 Task: Use the formula "CUMPRINC" in spreadsheet "Project protfolio".
Action: Mouse moved to (601, 74)
Screenshot: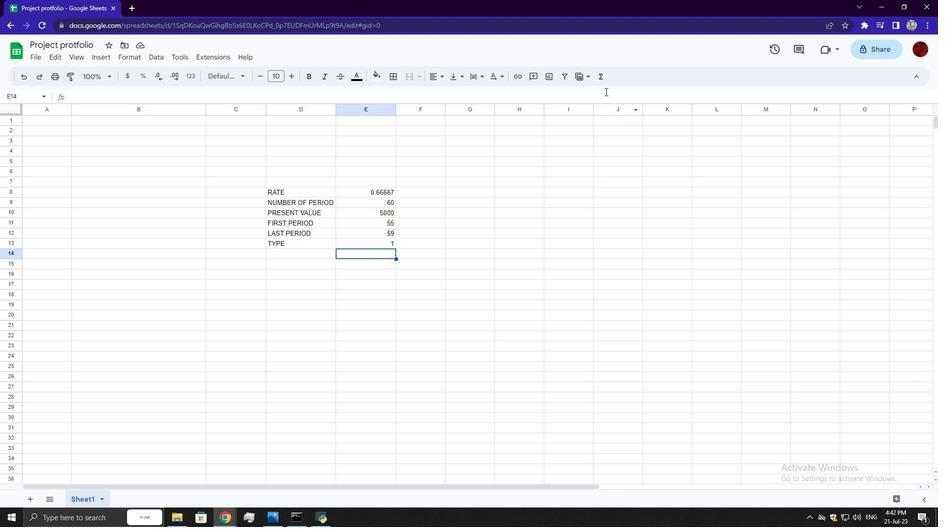 
Action: Mouse pressed left at (601, 74)
Screenshot: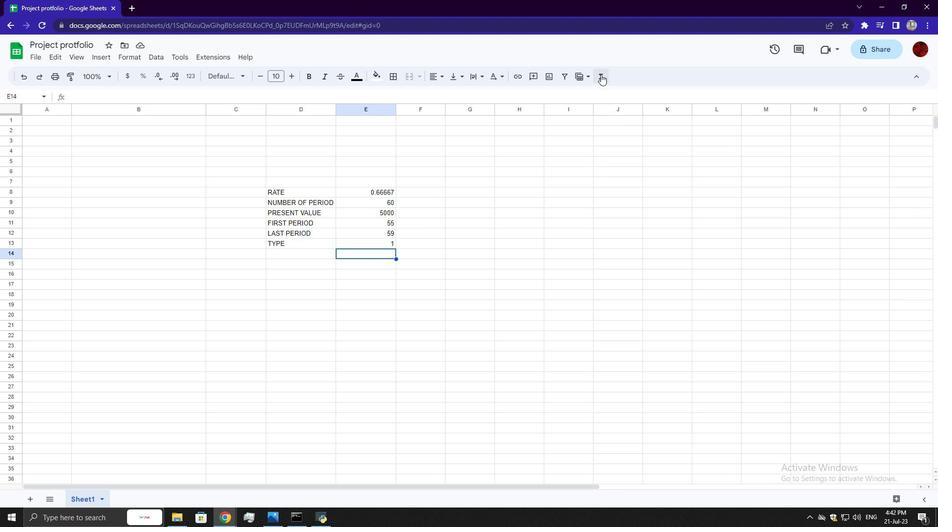 
Action: Mouse moved to (726, 204)
Screenshot: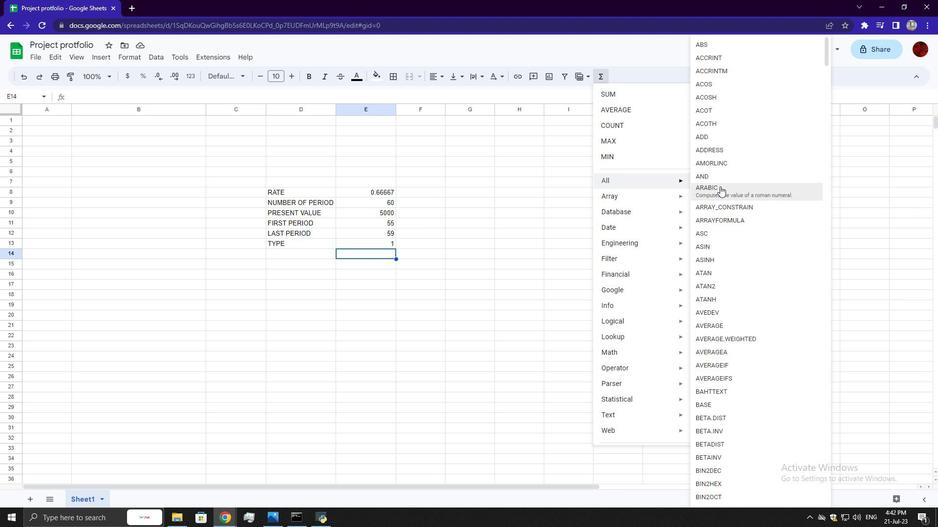 
Action: Mouse scrolled (726, 203) with delta (0, 0)
Screenshot: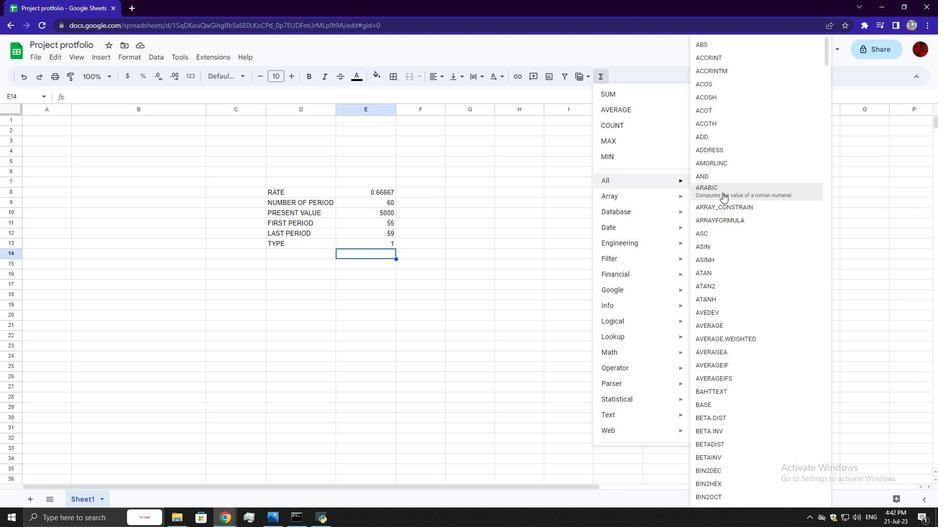 
Action: Mouse moved to (726, 204)
Screenshot: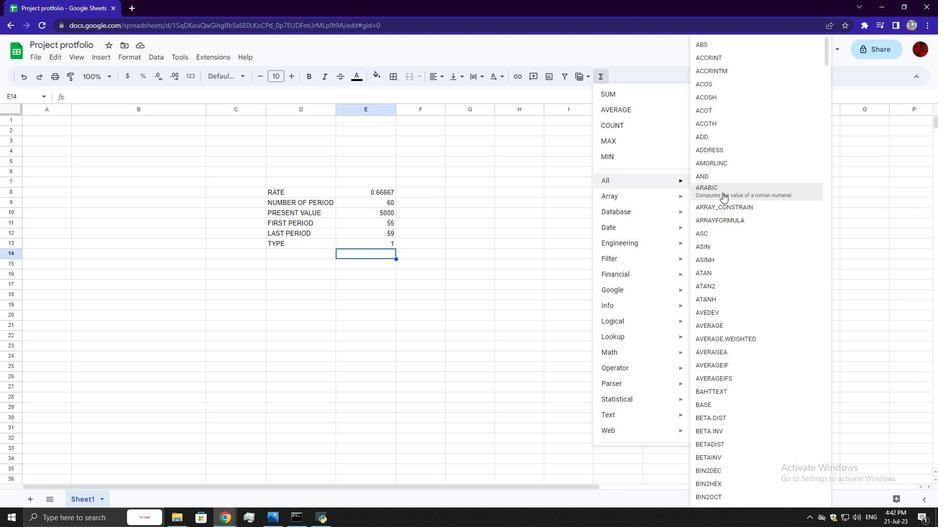 
Action: Mouse scrolled (726, 204) with delta (0, 0)
Screenshot: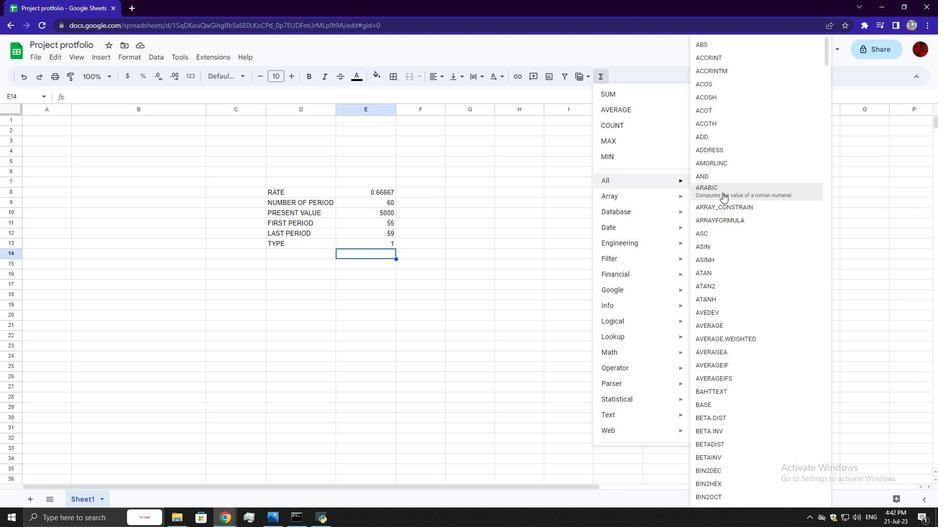 
Action: Mouse scrolled (726, 204) with delta (0, 0)
Screenshot: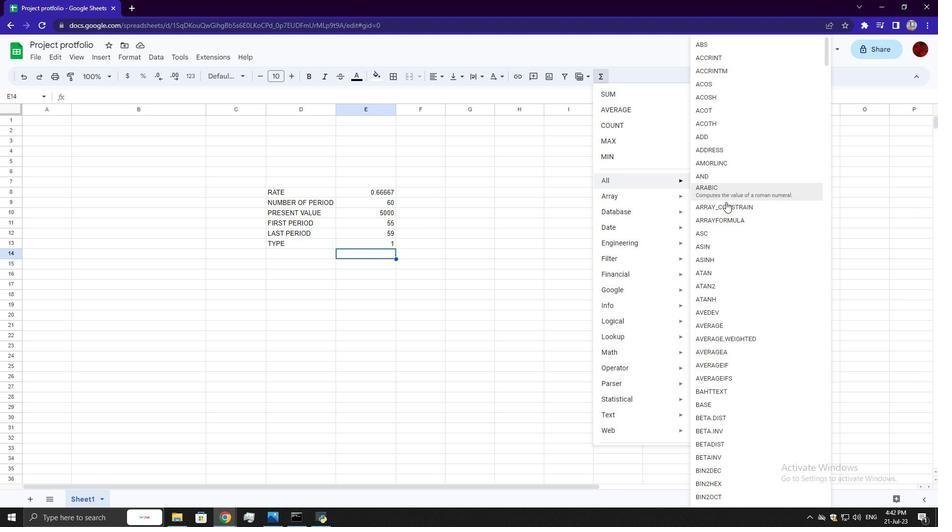 
Action: Mouse scrolled (726, 204) with delta (0, 0)
Screenshot: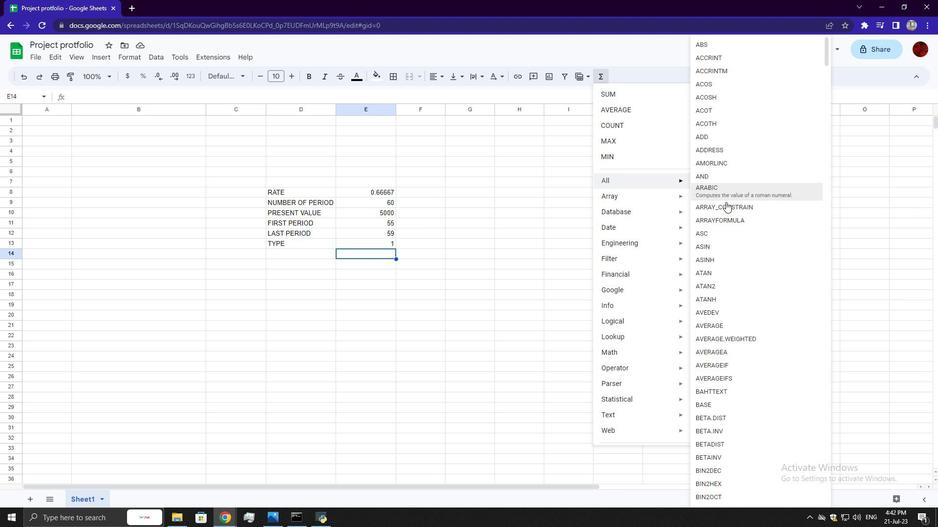 
Action: Mouse scrolled (726, 204) with delta (0, 0)
Screenshot: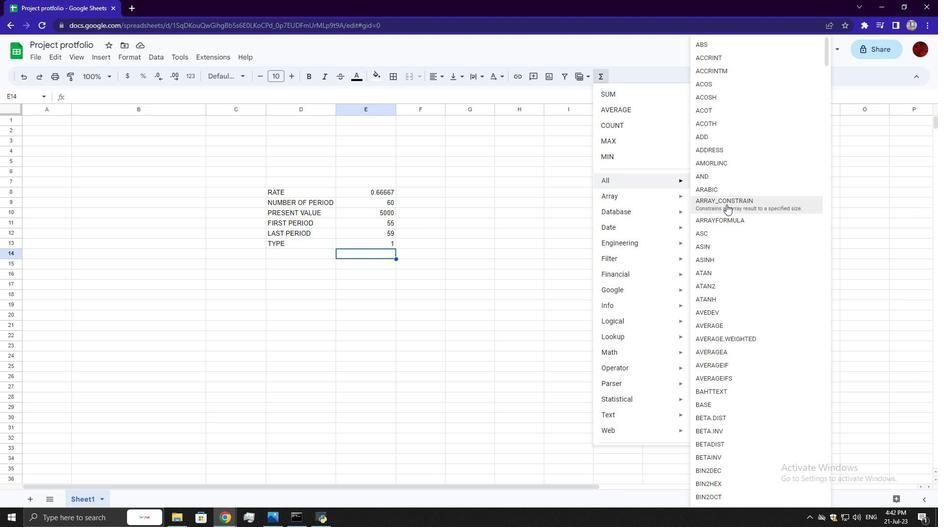 
Action: Mouse scrolled (726, 204) with delta (0, 0)
Screenshot: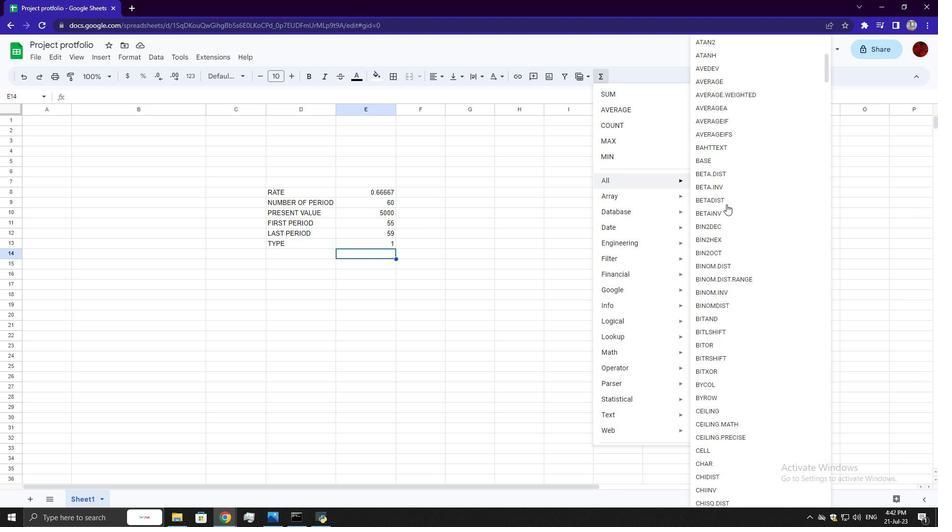 
Action: Mouse scrolled (726, 204) with delta (0, 0)
Screenshot: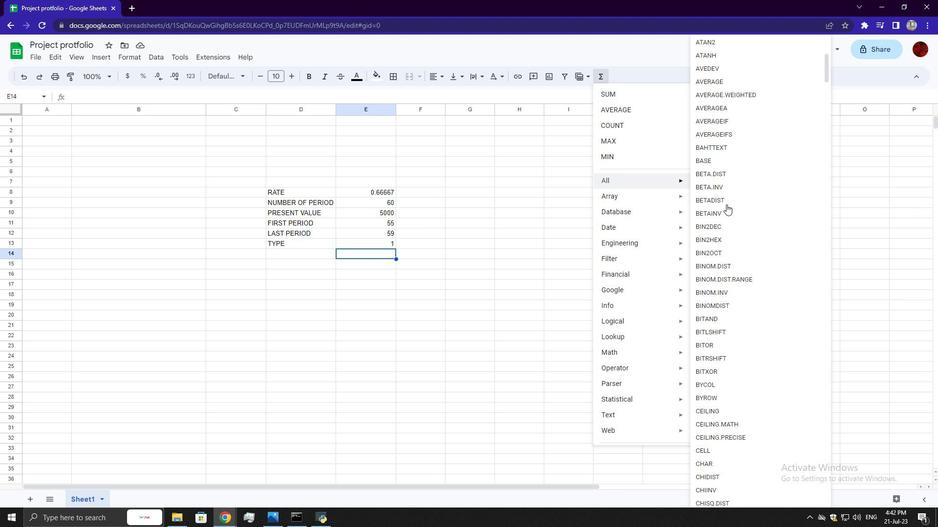 
Action: Mouse scrolled (726, 204) with delta (0, 0)
Screenshot: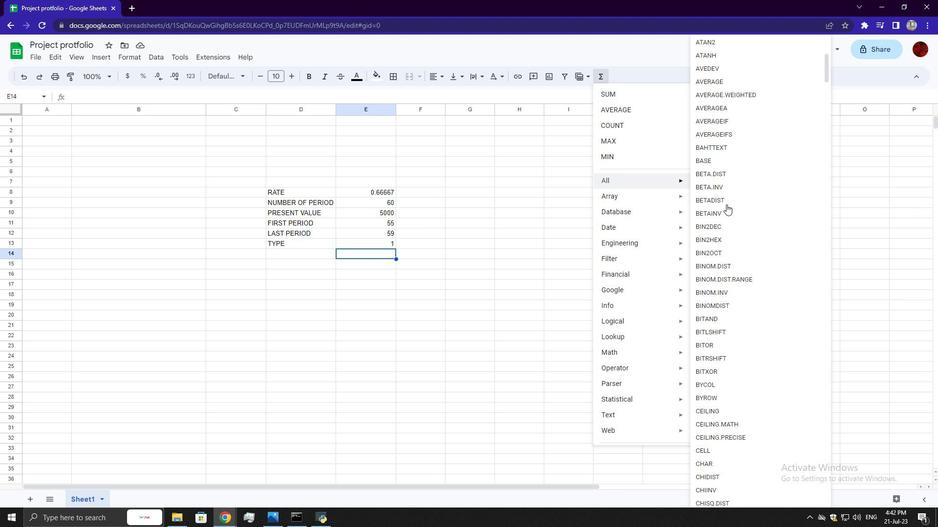 
Action: Mouse scrolled (726, 204) with delta (0, 0)
Screenshot: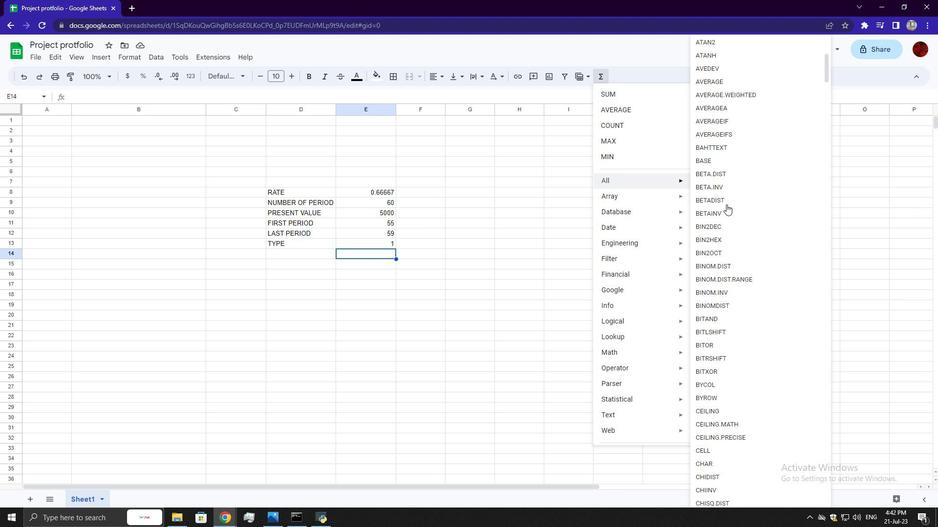 
Action: Mouse scrolled (726, 204) with delta (0, 0)
Screenshot: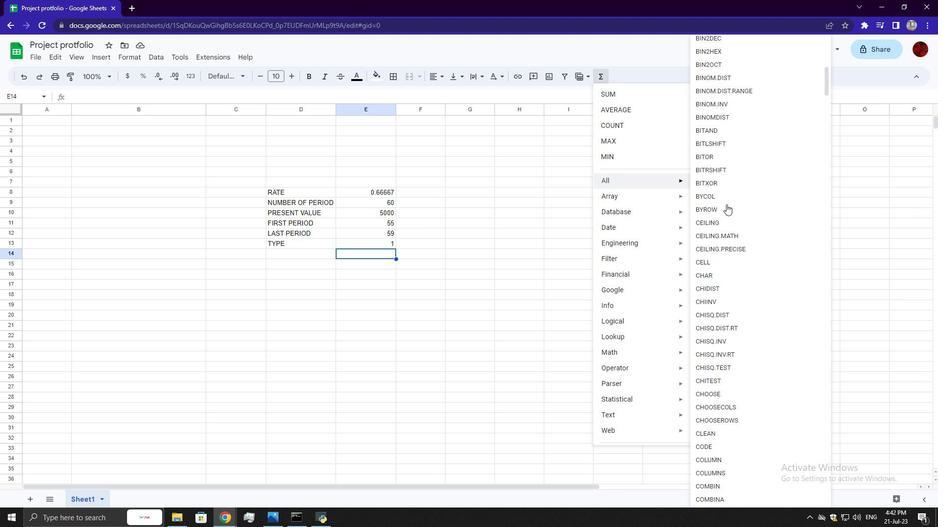 
Action: Mouse scrolled (726, 204) with delta (0, 0)
Screenshot: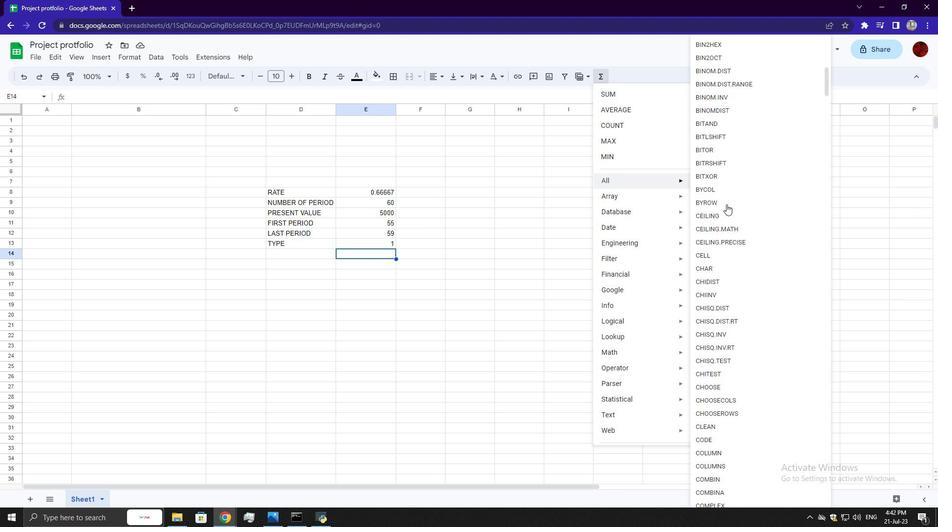 
Action: Mouse scrolled (726, 204) with delta (0, 0)
Screenshot: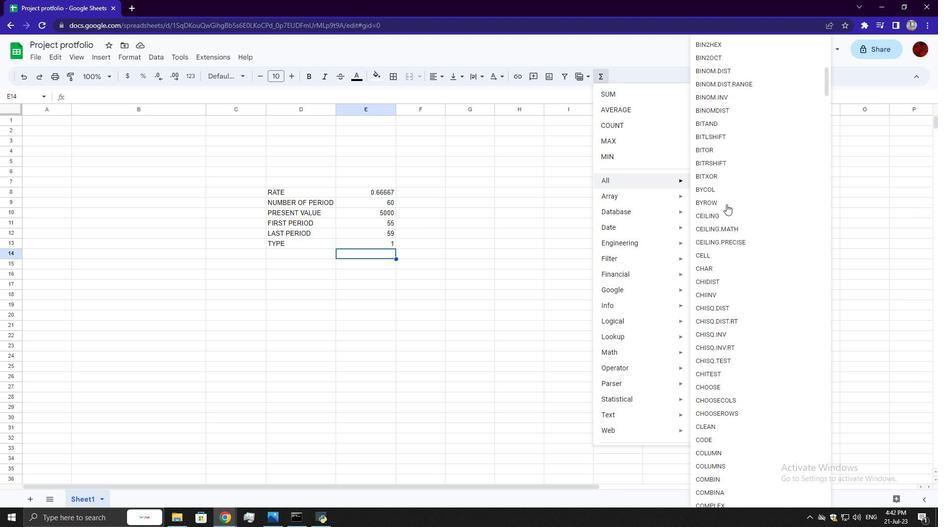 
Action: Mouse scrolled (726, 204) with delta (0, 0)
Screenshot: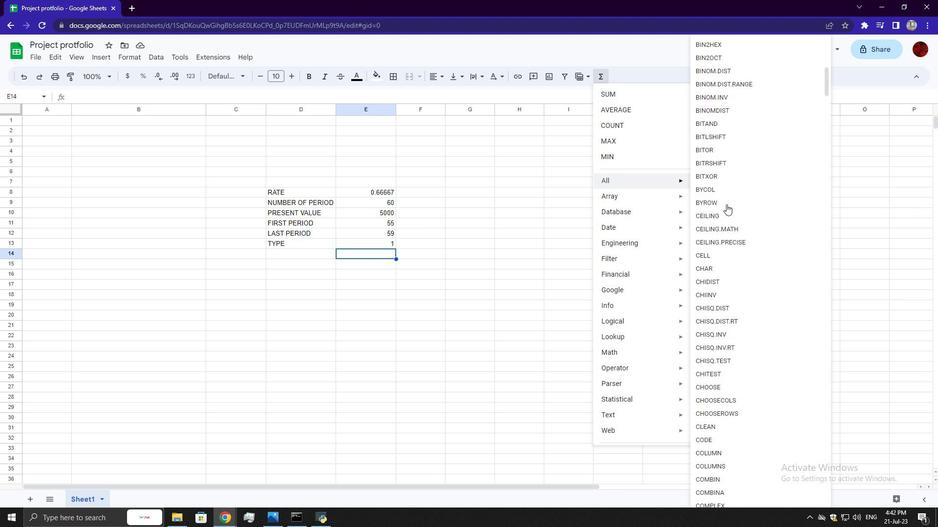 
Action: Mouse scrolled (726, 204) with delta (0, 0)
Screenshot: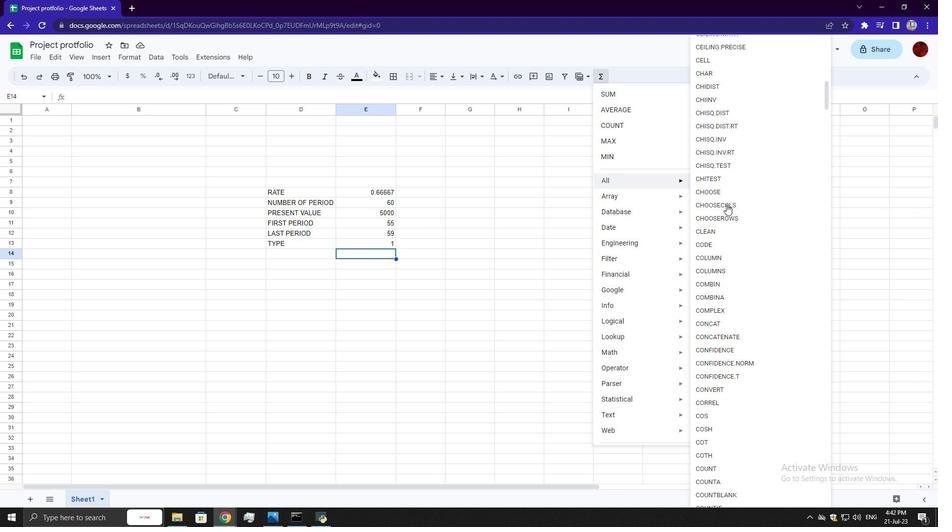 
Action: Mouse scrolled (726, 204) with delta (0, 0)
Screenshot: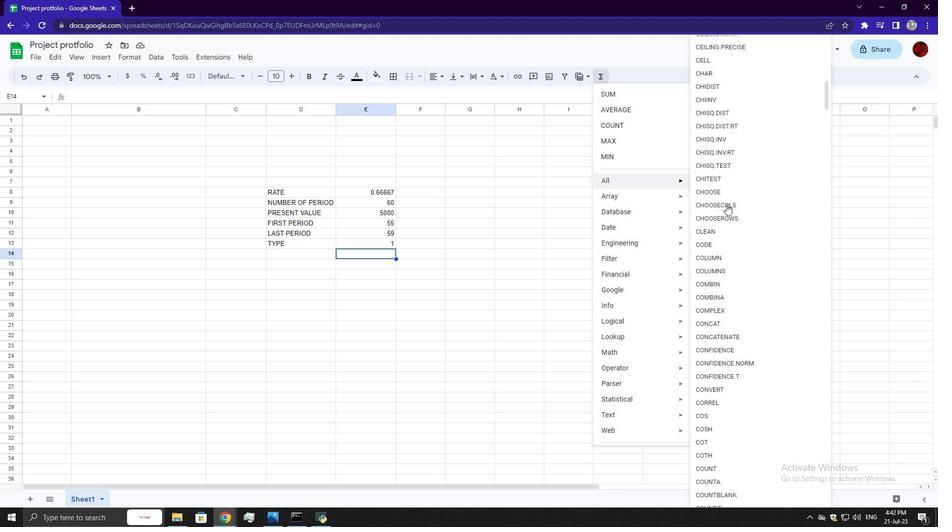 
Action: Mouse scrolled (726, 204) with delta (0, 0)
Screenshot: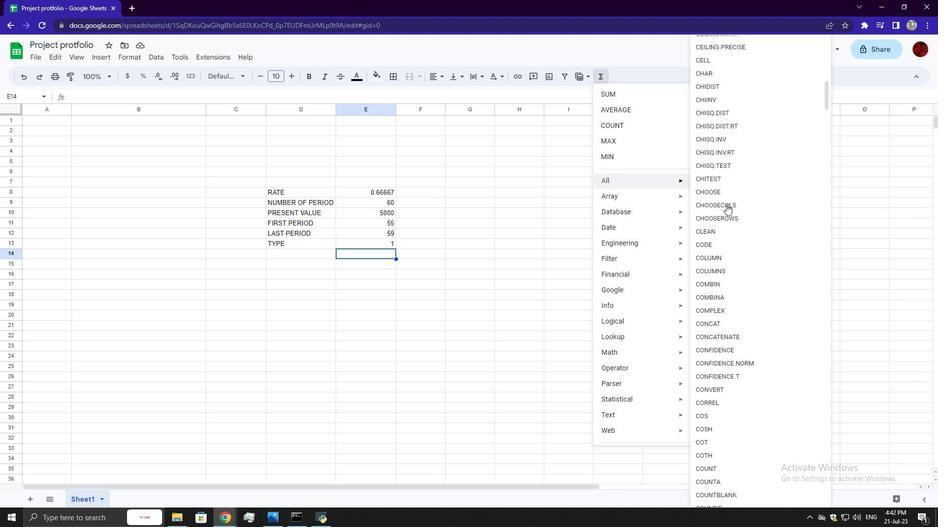 
Action: Mouse scrolled (726, 204) with delta (0, 0)
Screenshot: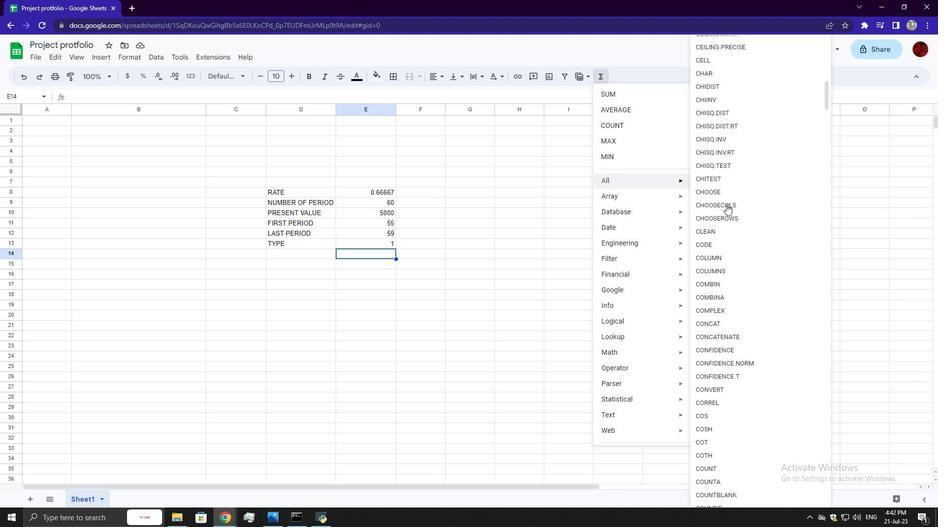 
Action: Mouse scrolled (726, 204) with delta (0, 0)
Screenshot: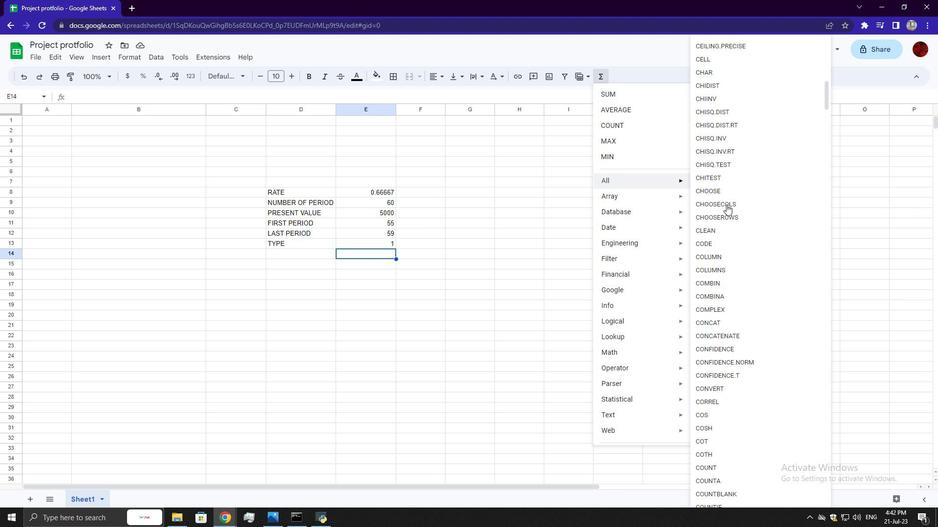 
Action: Mouse scrolled (726, 204) with delta (0, 0)
Screenshot: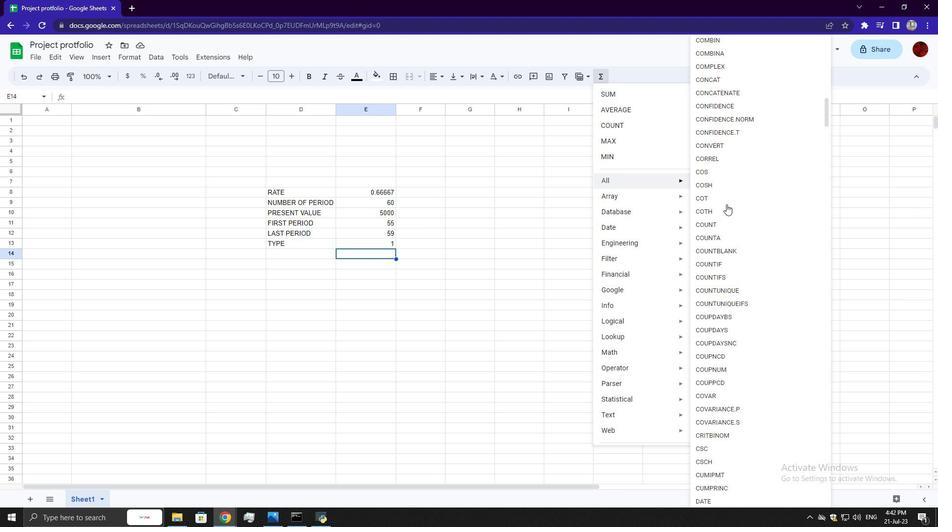 
Action: Mouse scrolled (726, 204) with delta (0, 0)
Screenshot: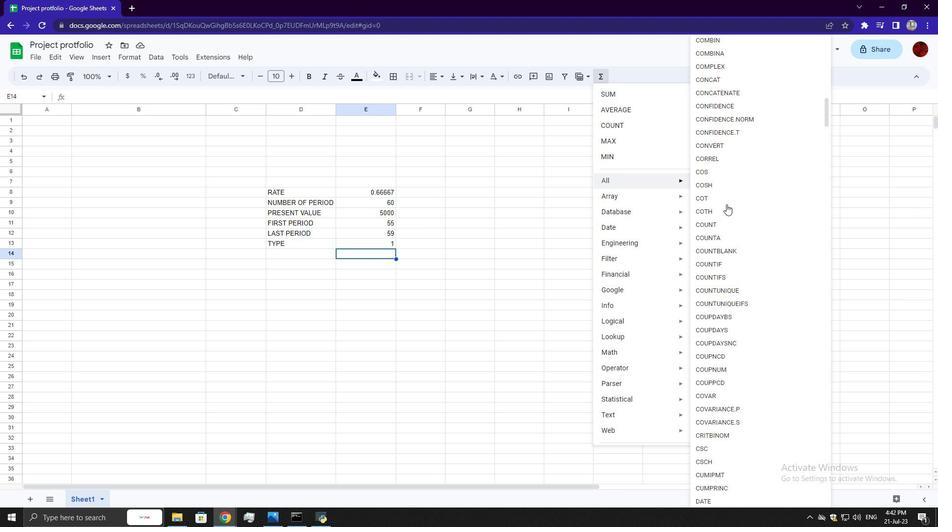 
Action: Mouse scrolled (726, 204) with delta (0, 0)
Screenshot: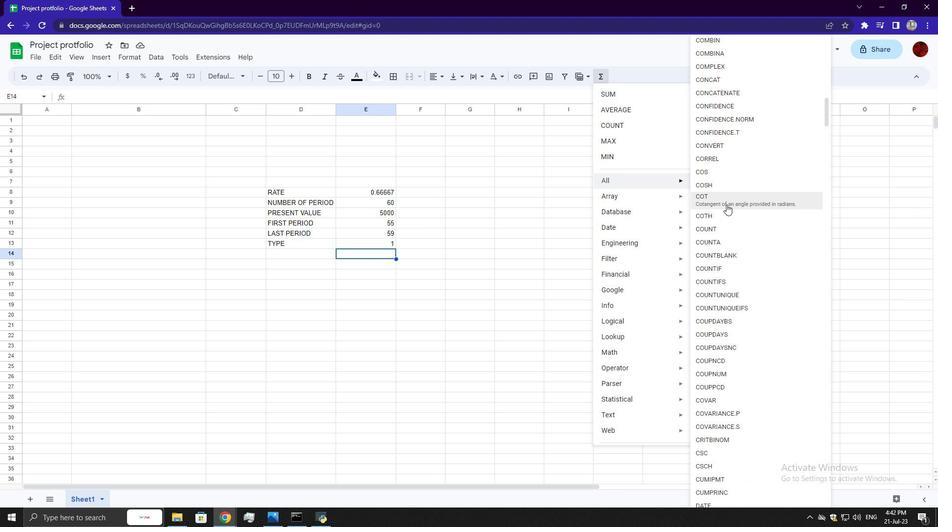 
Action: Mouse scrolled (726, 204) with delta (0, 0)
Screenshot: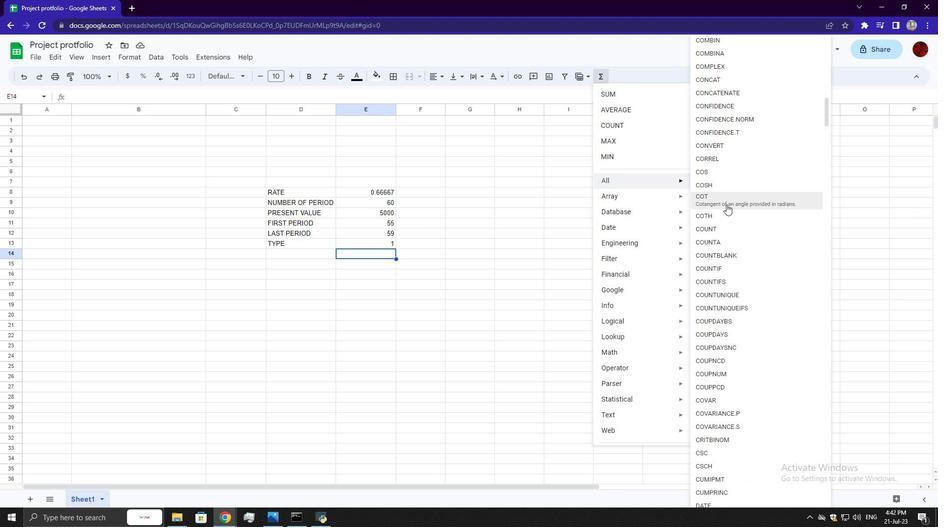 
Action: Mouse scrolled (726, 204) with delta (0, 0)
Screenshot: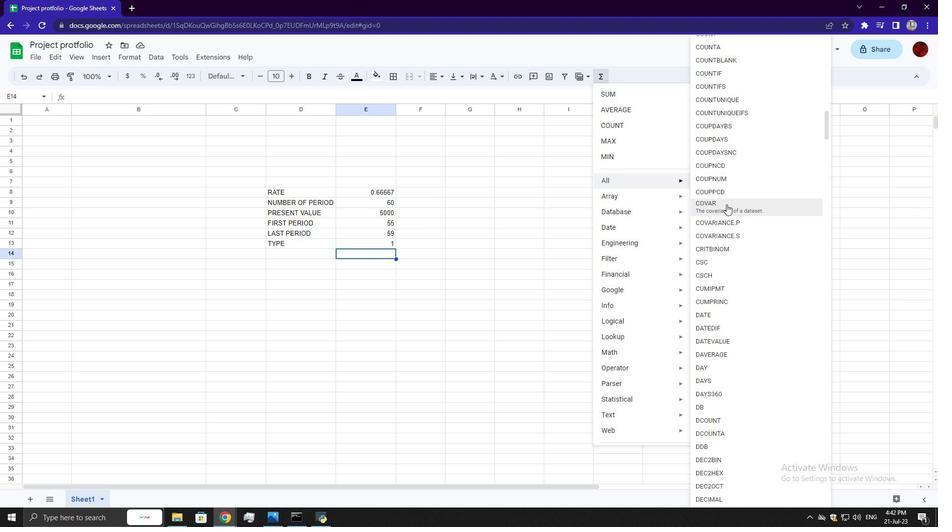 
Action: Mouse scrolled (726, 204) with delta (0, 0)
Screenshot: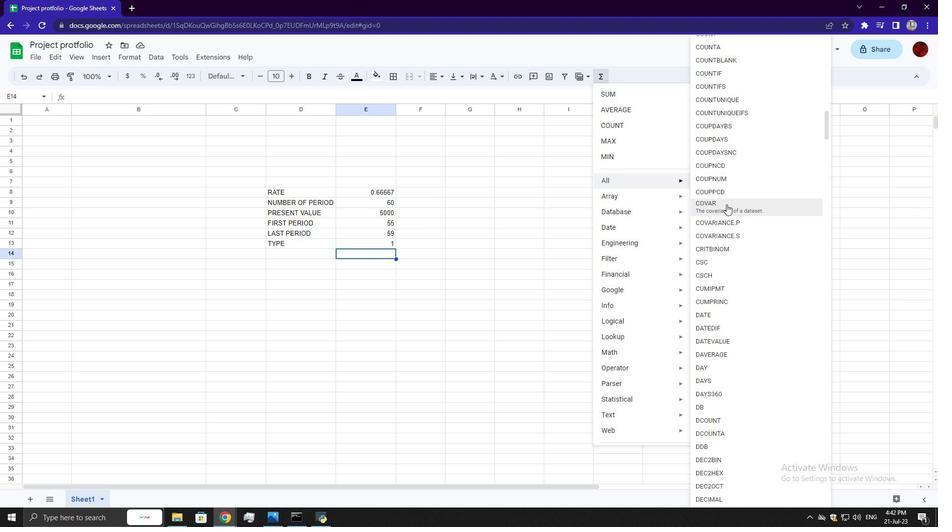 
Action: Mouse scrolled (726, 204) with delta (0, 0)
Screenshot: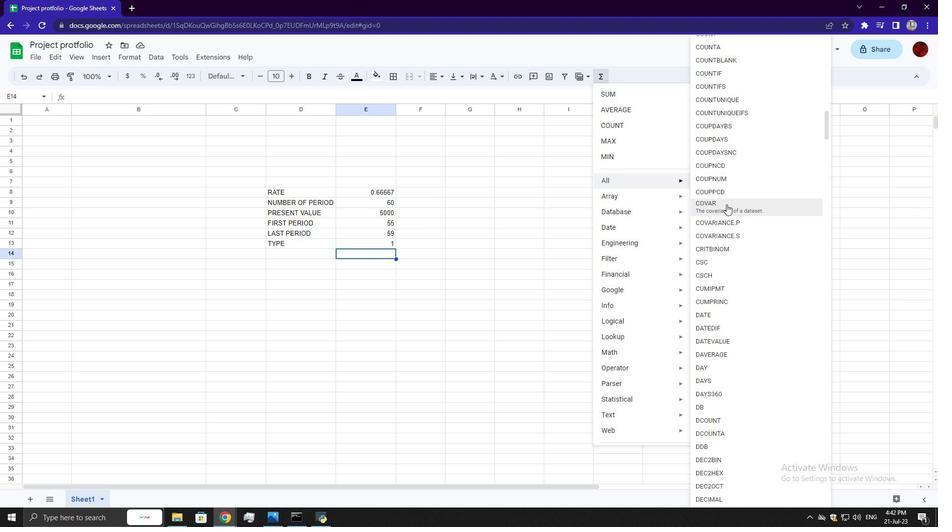 
Action: Mouse moved to (726, 150)
Screenshot: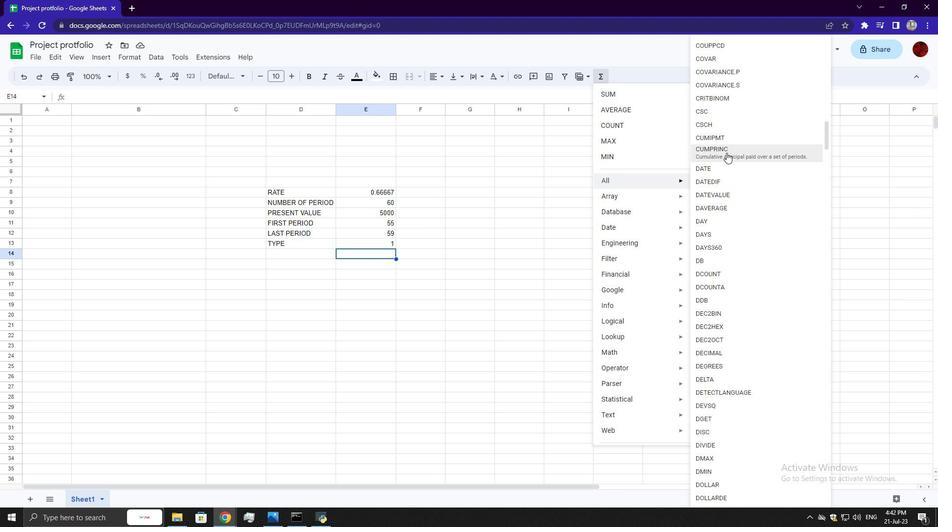 
Action: Mouse pressed left at (726, 150)
Screenshot: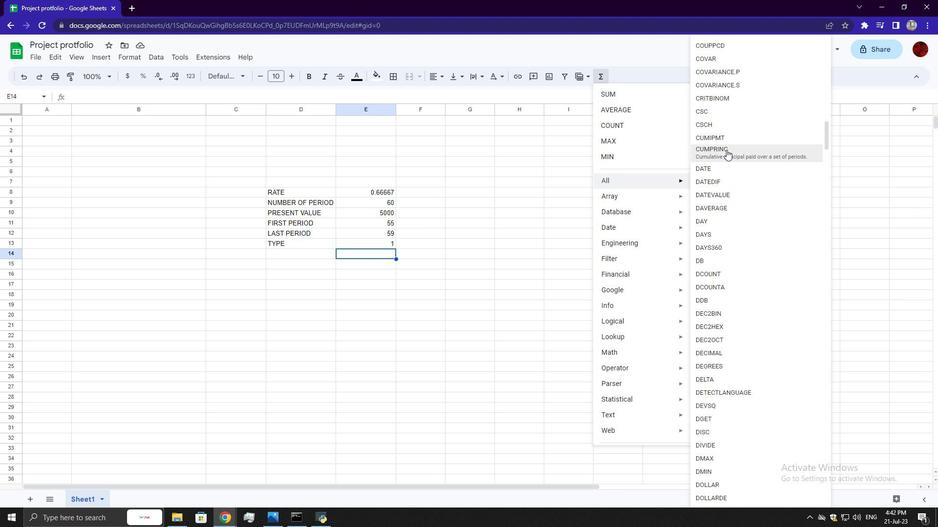 
Action: Mouse moved to (387, 196)
Screenshot: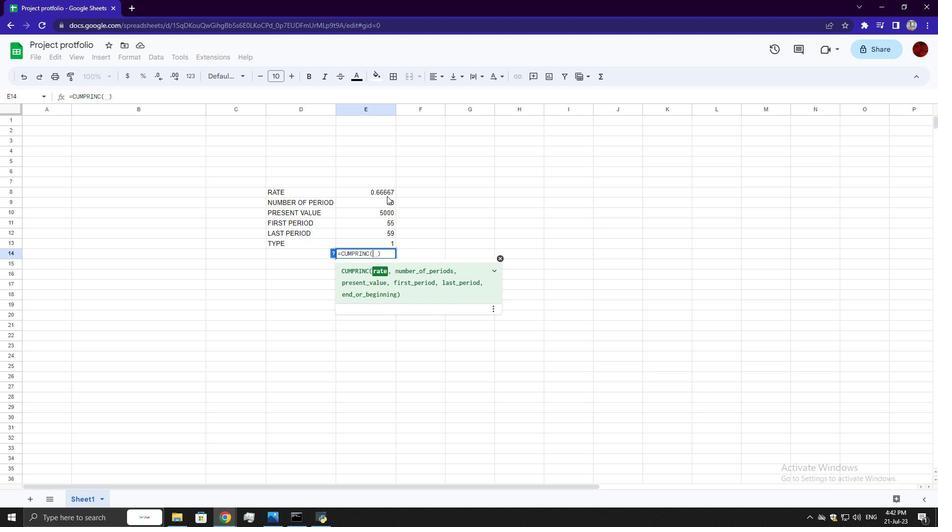 
Action: Mouse pressed left at (387, 196)
Screenshot: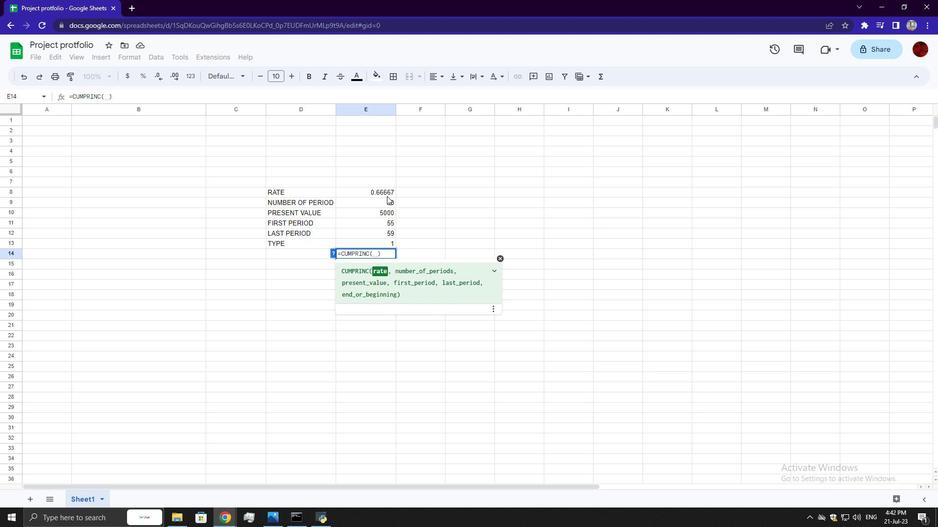
Action: Key pressed ,
Screenshot: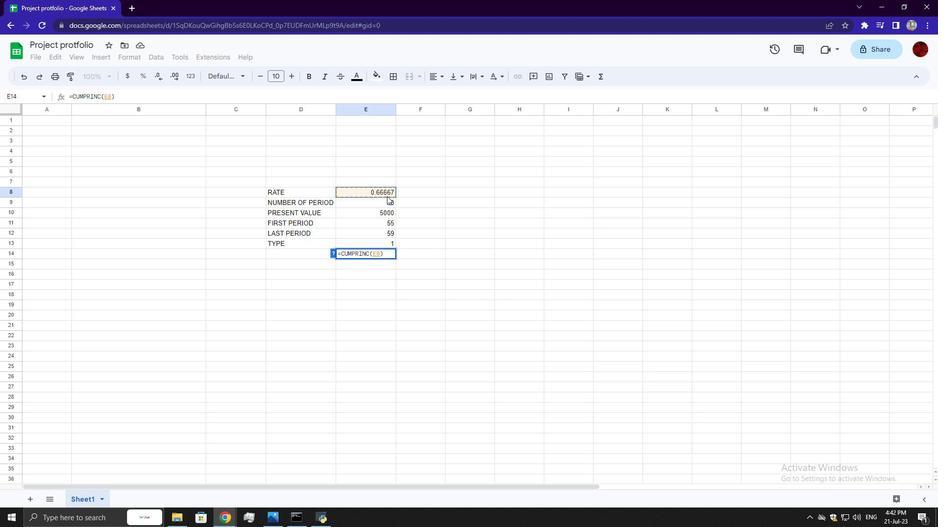 
Action: Mouse moved to (382, 203)
Screenshot: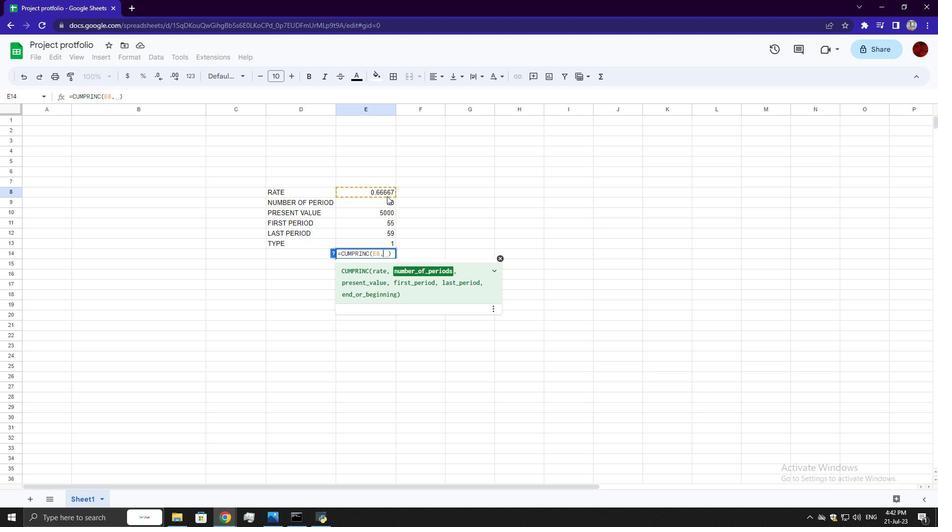 
Action: Mouse pressed left at (382, 203)
Screenshot: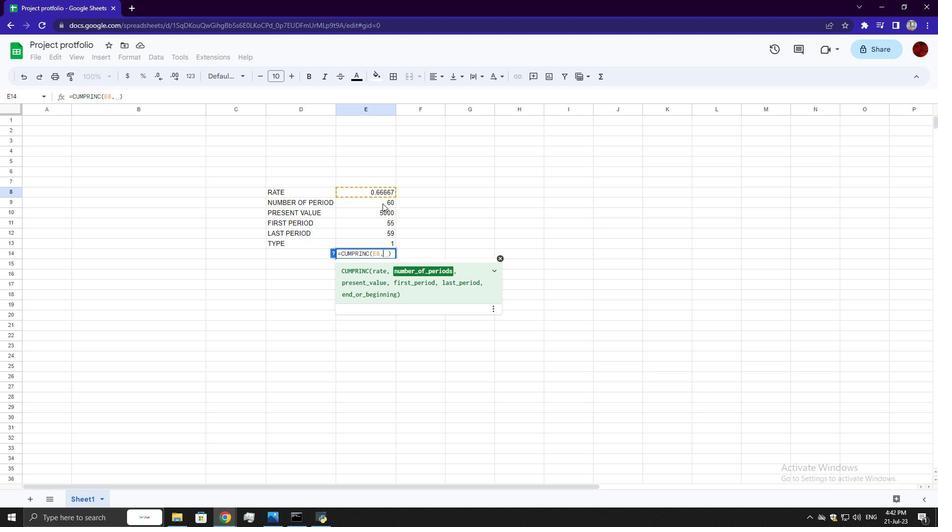 
Action: Key pressed ,
Screenshot: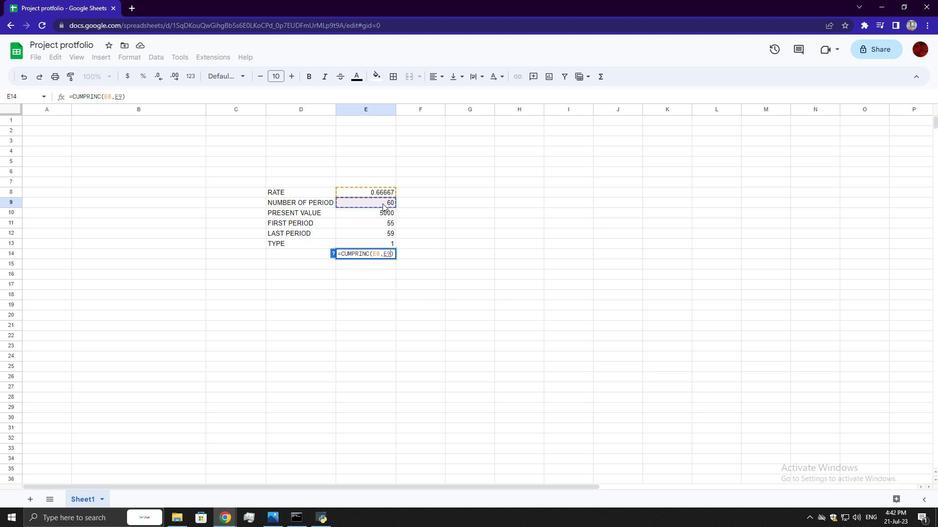 
Action: Mouse moved to (381, 214)
Screenshot: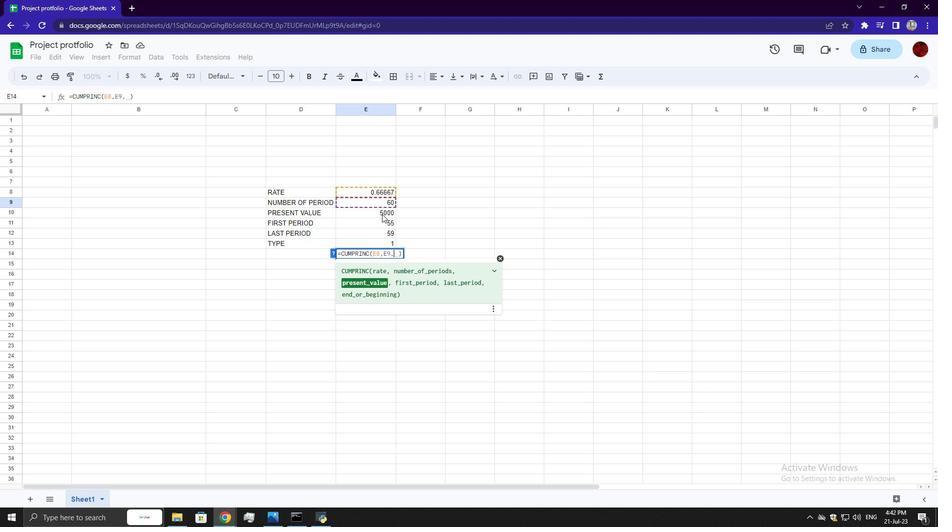 
Action: Mouse pressed left at (381, 214)
Screenshot: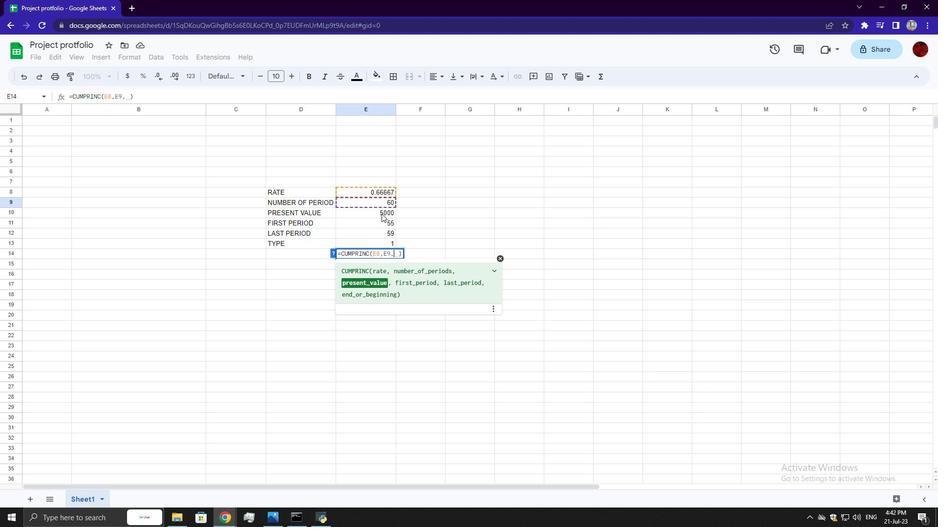 
Action: Key pressed ,
Screenshot: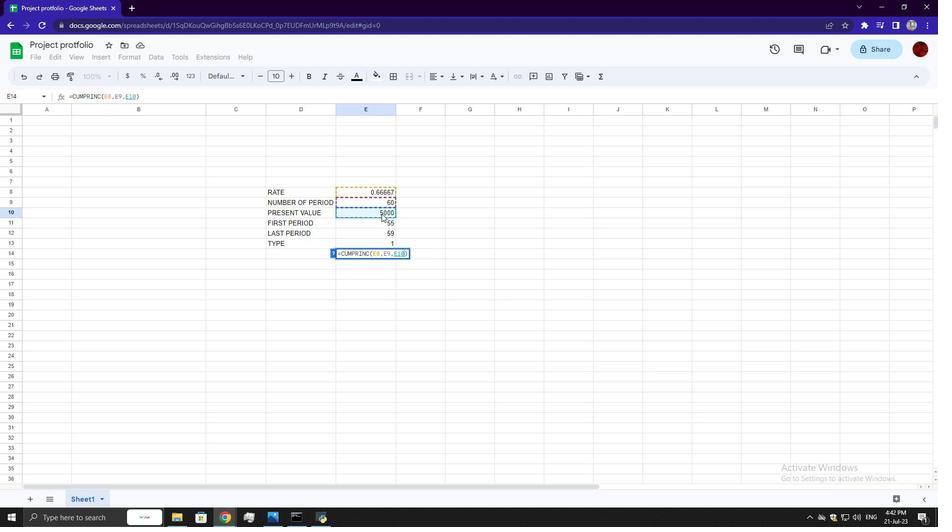 
Action: Mouse moved to (382, 221)
Screenshot: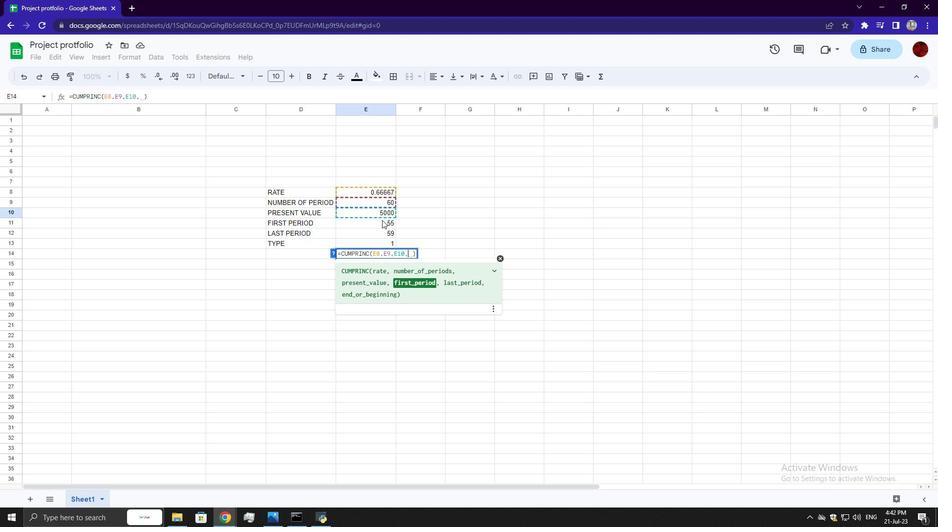 
Action: Mouse pressed left at (382, 221)
Screenshot: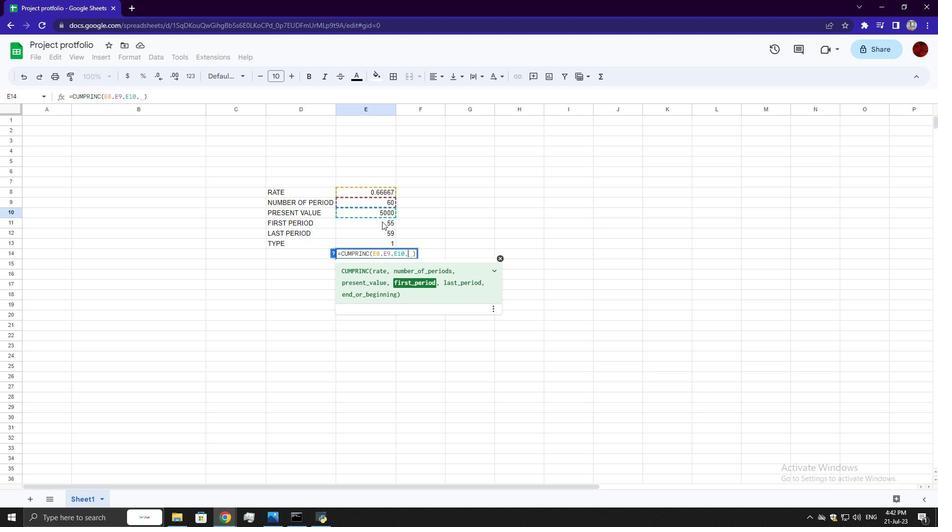 
Action: Key pressed ,
Screenshot: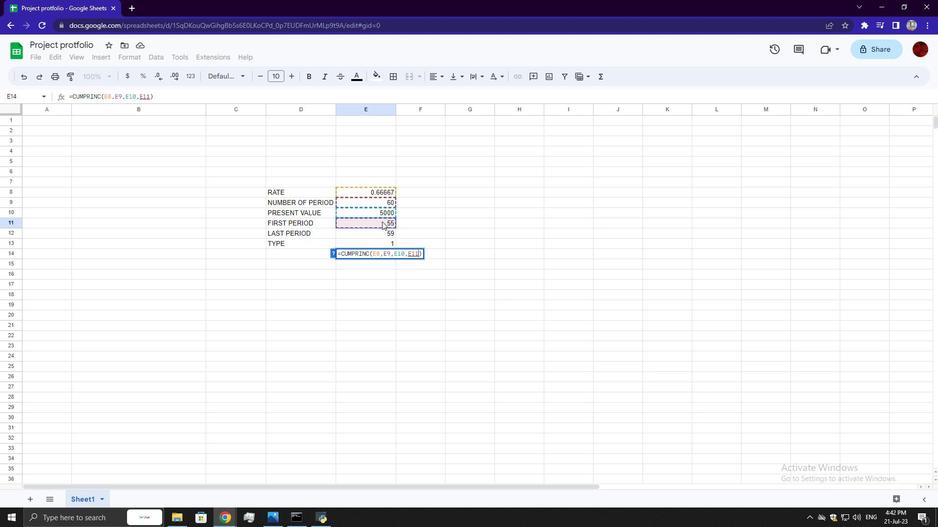 
Action: Mouse moved to (384, 233)
Screenshot: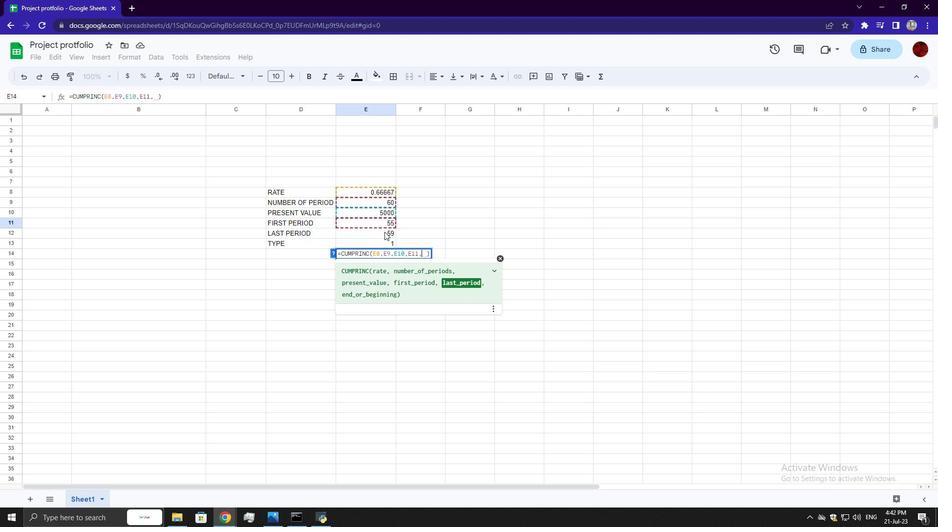 
Action: Mouse pressed left at (384, 233)
Screenshot: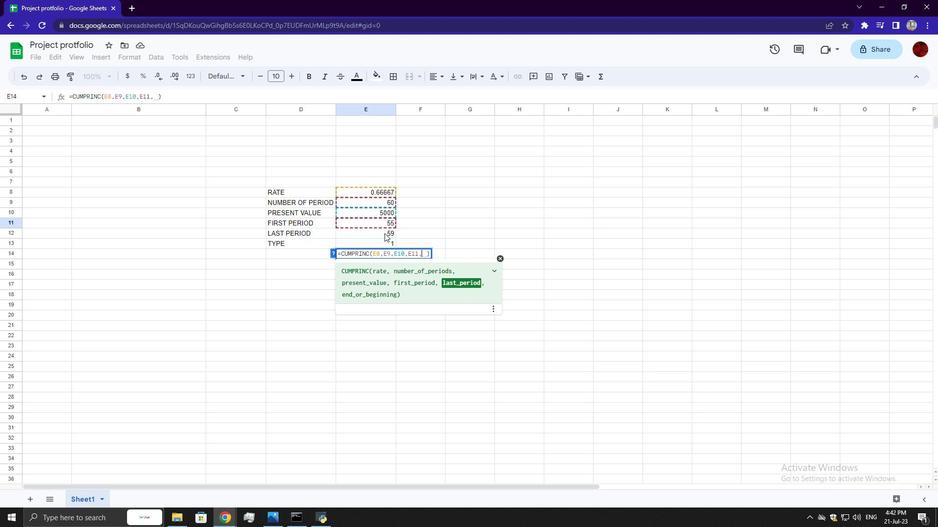 
Action: Key pressed ,
Screenshot: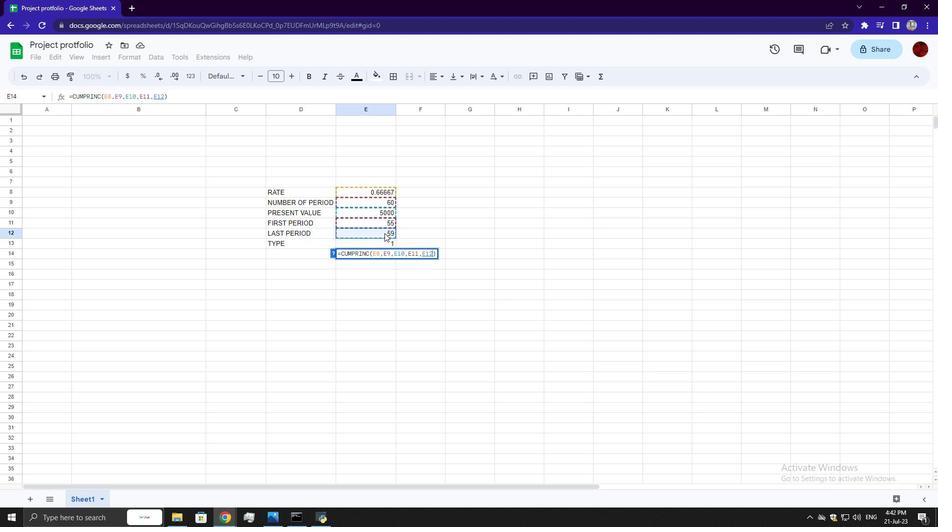 
Action: Mouse moved to (384, 245)
Screenshot: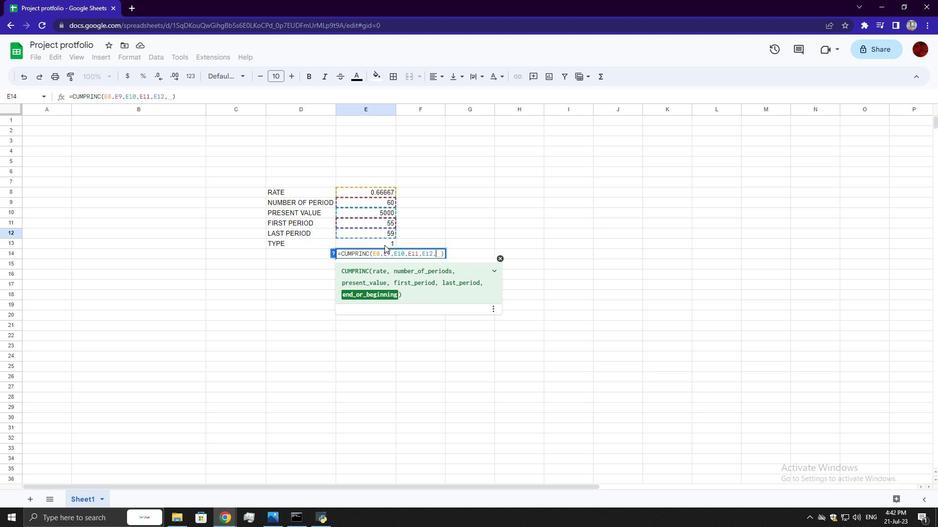
Action: Mouse pressed left at (384, 245)
Screenshot: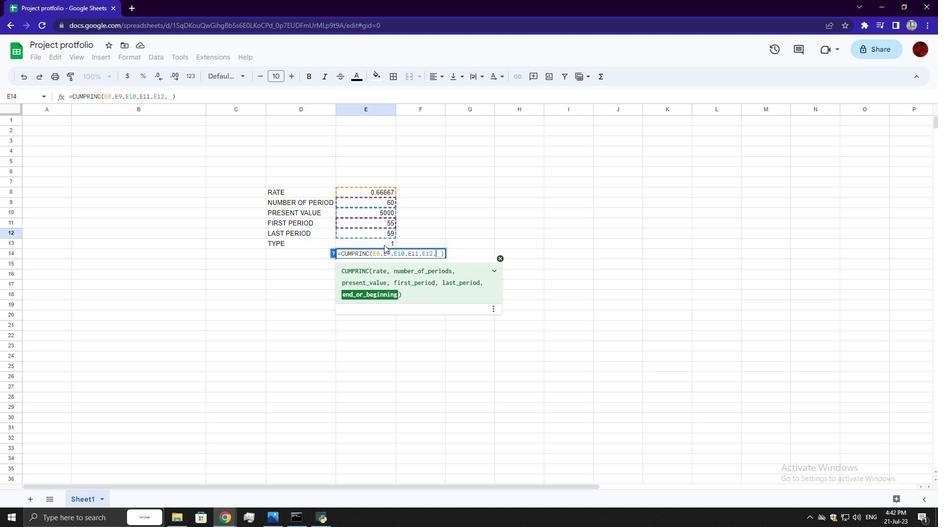 
Action: Key pressed <Key.enter>
Screenshot: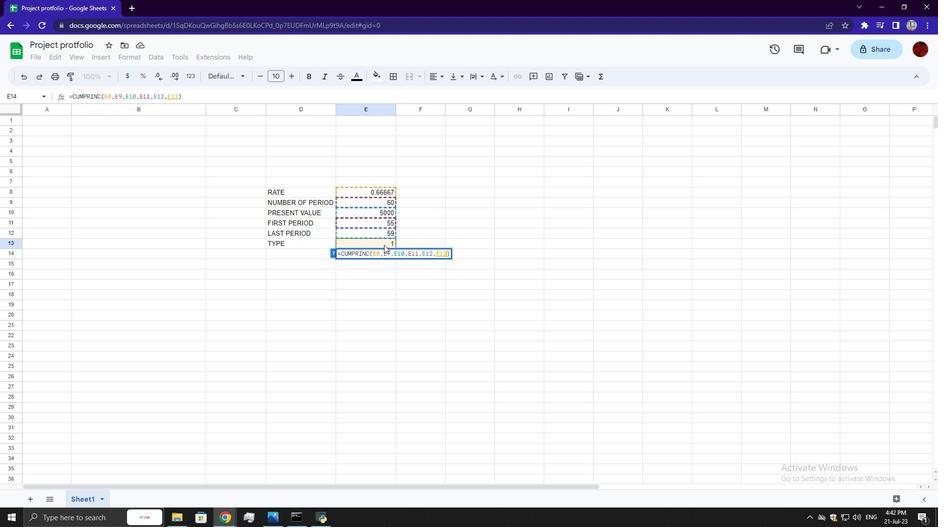 
